 Task: Search for calendar events using specific parameters.
Action: Mouse moved to (22, 60)
Screenshot: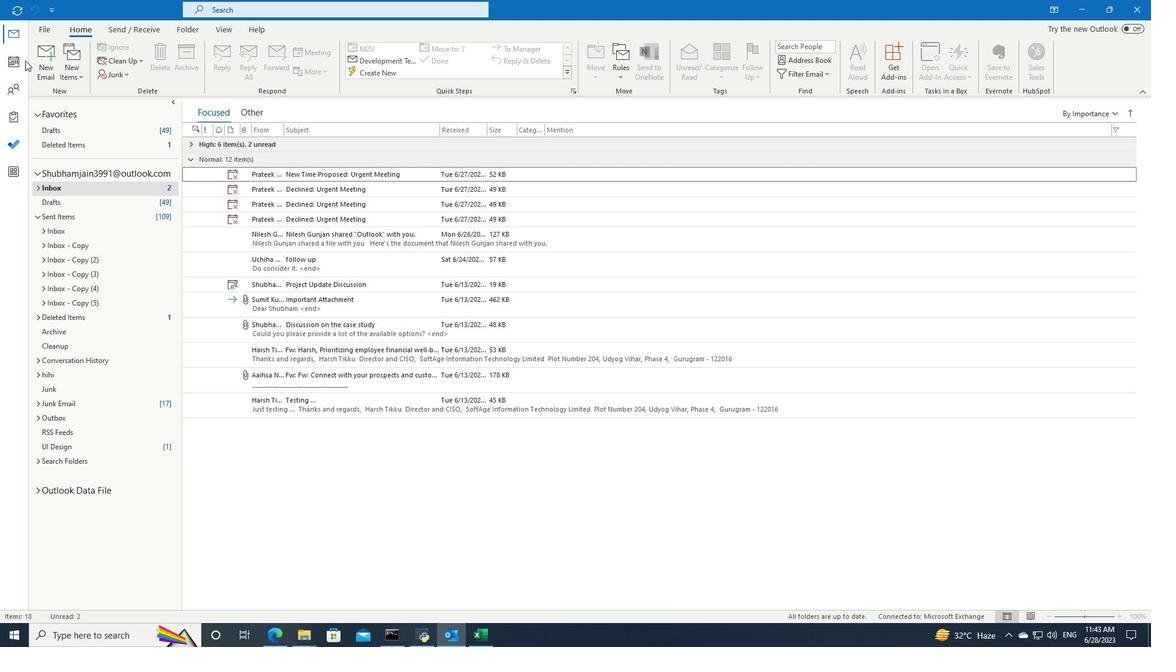 
Action: Mouse pressed left at (22, 60)
Screenshot: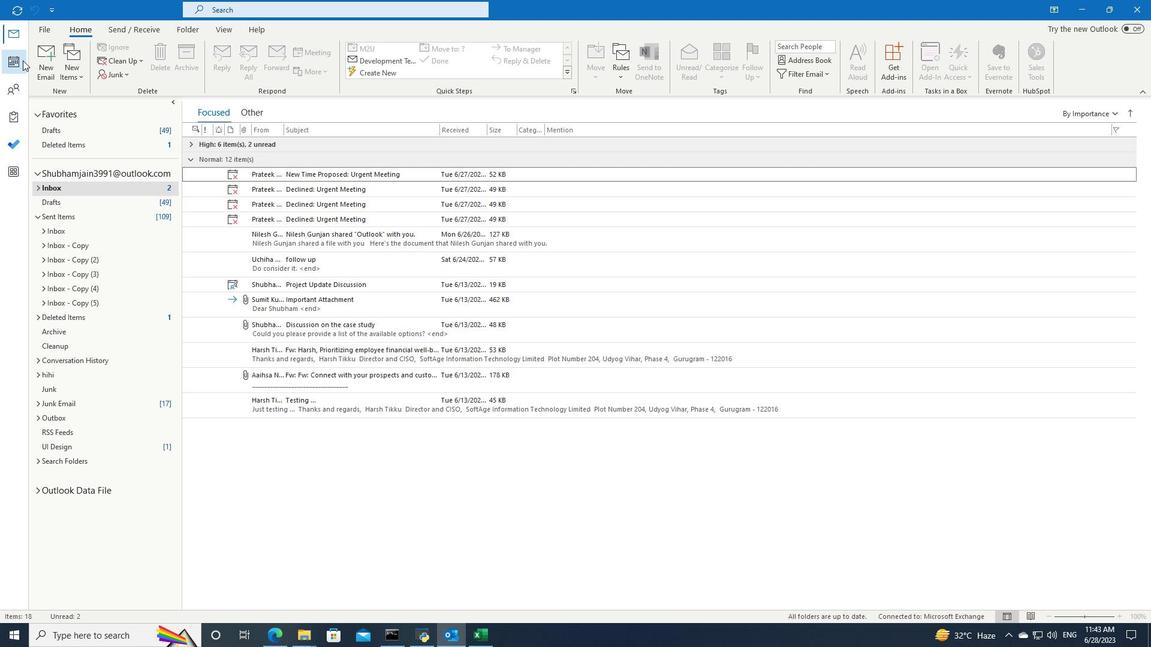 
Action: Mouse moved to (467, 12)
Screenshot: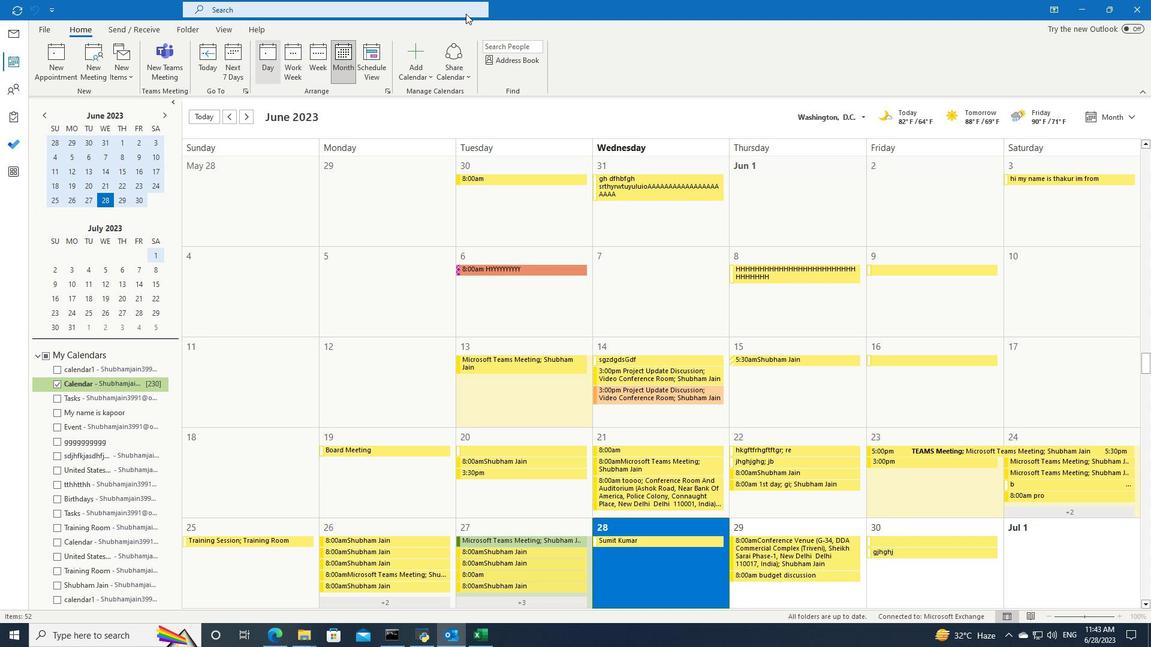
Action: Mouse pressed left at (467, 12)
Screenshot: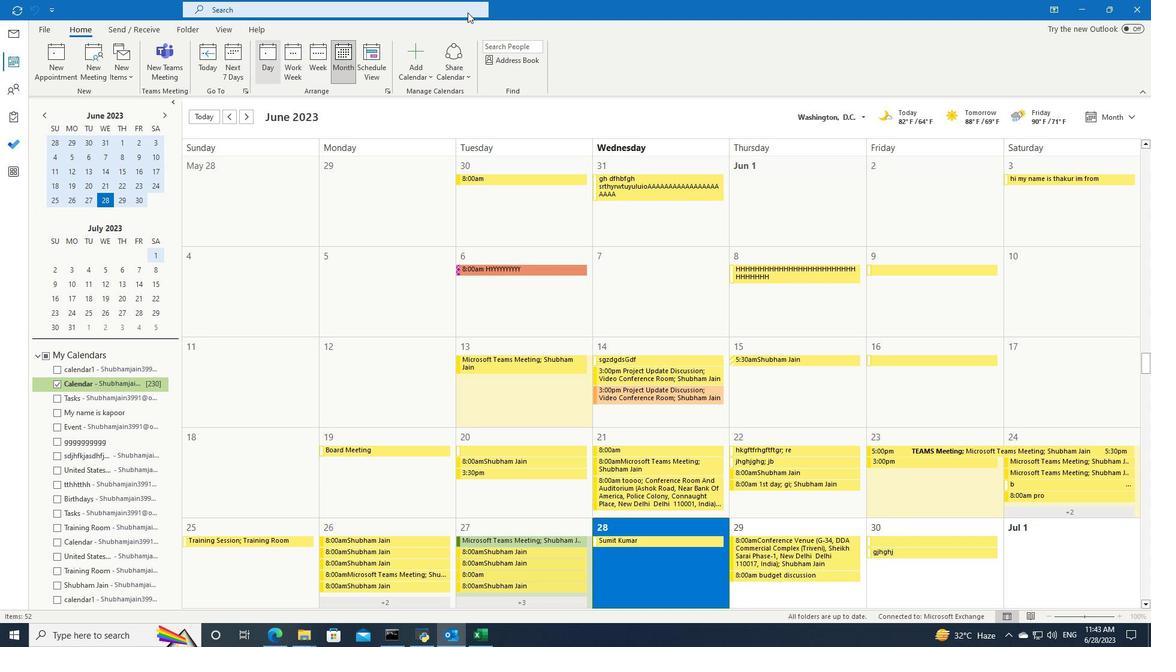 
Action: Mouse pressed left at (467, 12)
Screenshot: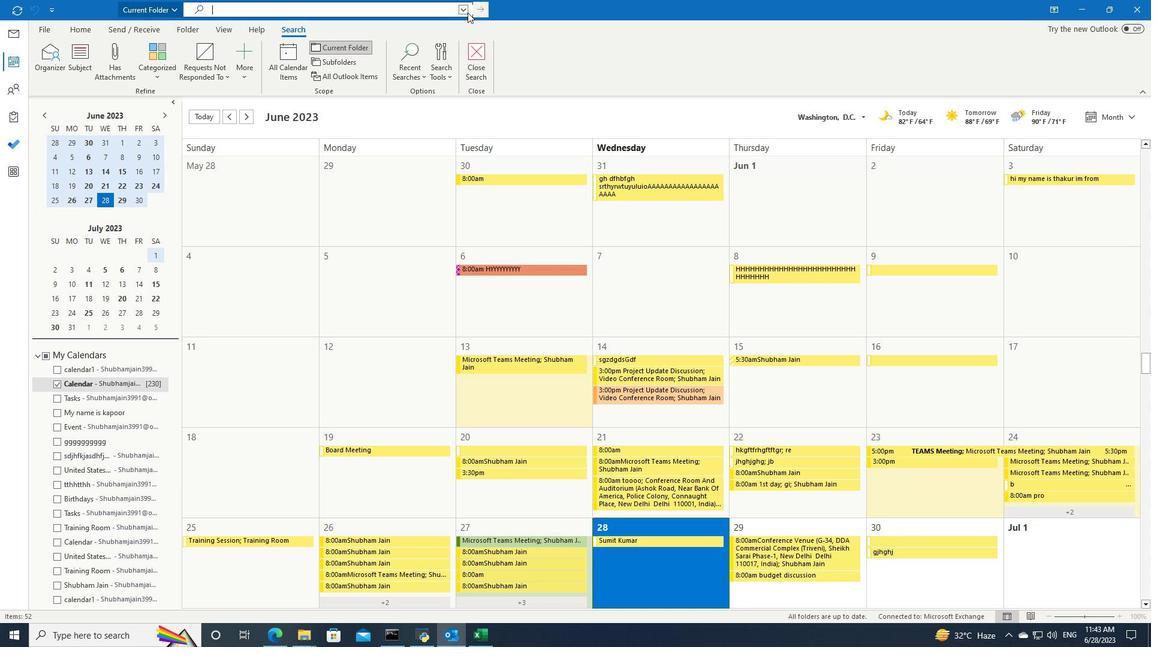 
Action: Mouse moved to (470, 29)
Screenshot: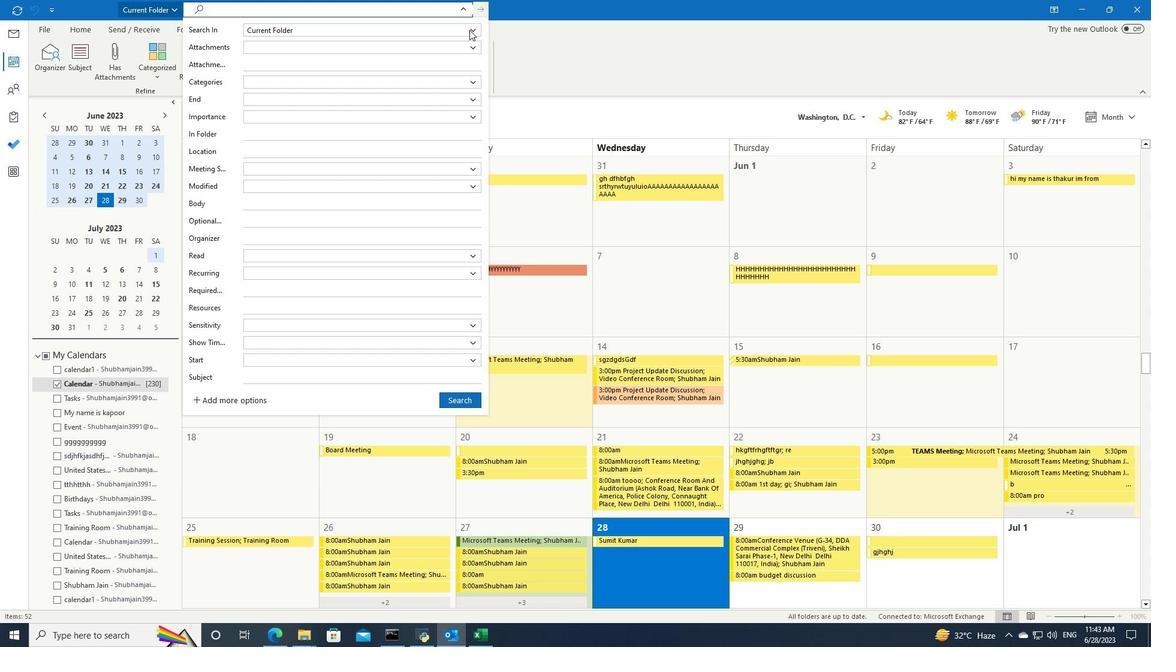 
Action: Mouse pressed left at (470, 29)
Screenshot: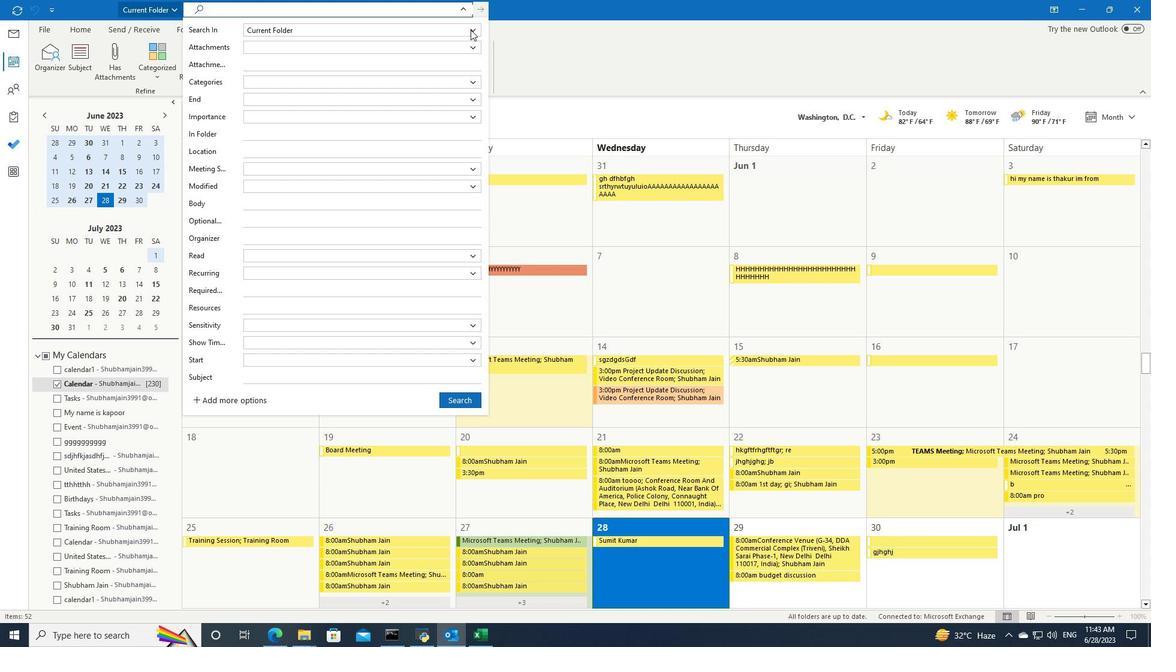 
Action: Mouse moved to (442, 68)
Screenshot: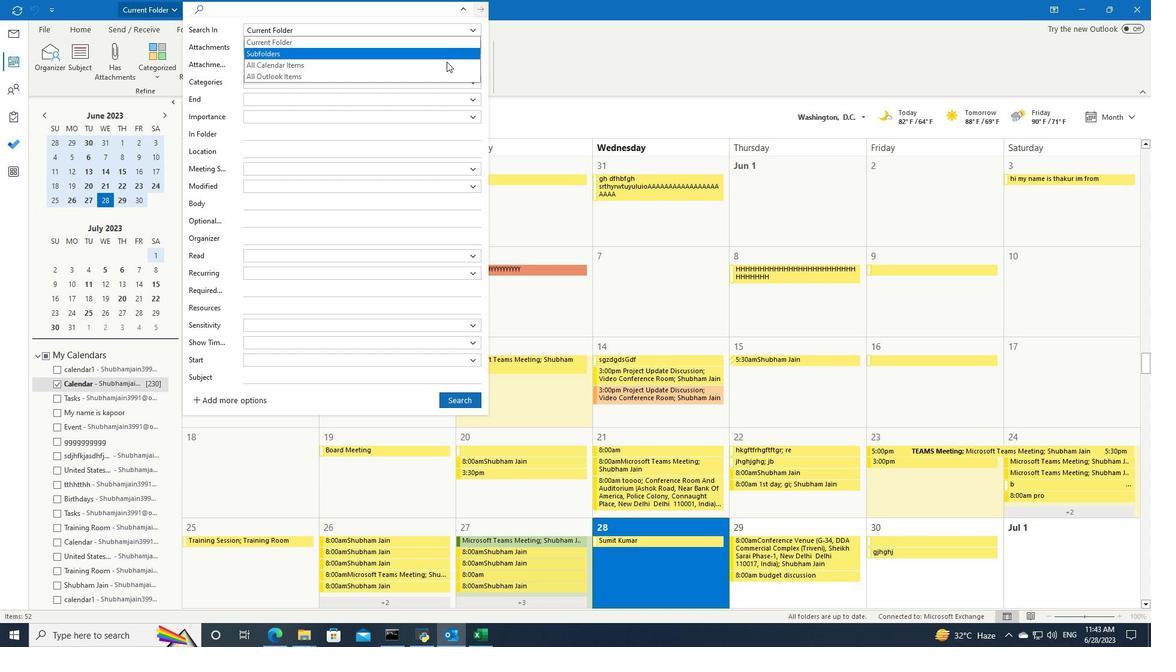 
Action: Mouse pressed left at (442, 68)
Screenshot: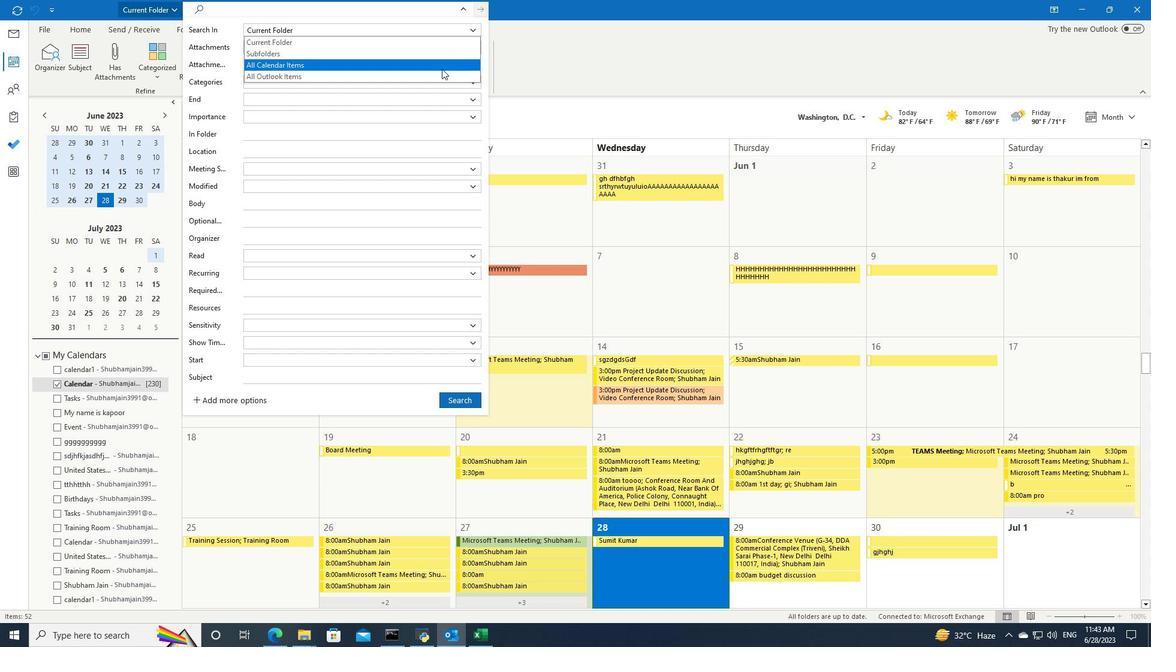
Action: Mouse moved to (463, 12)
Screenshot: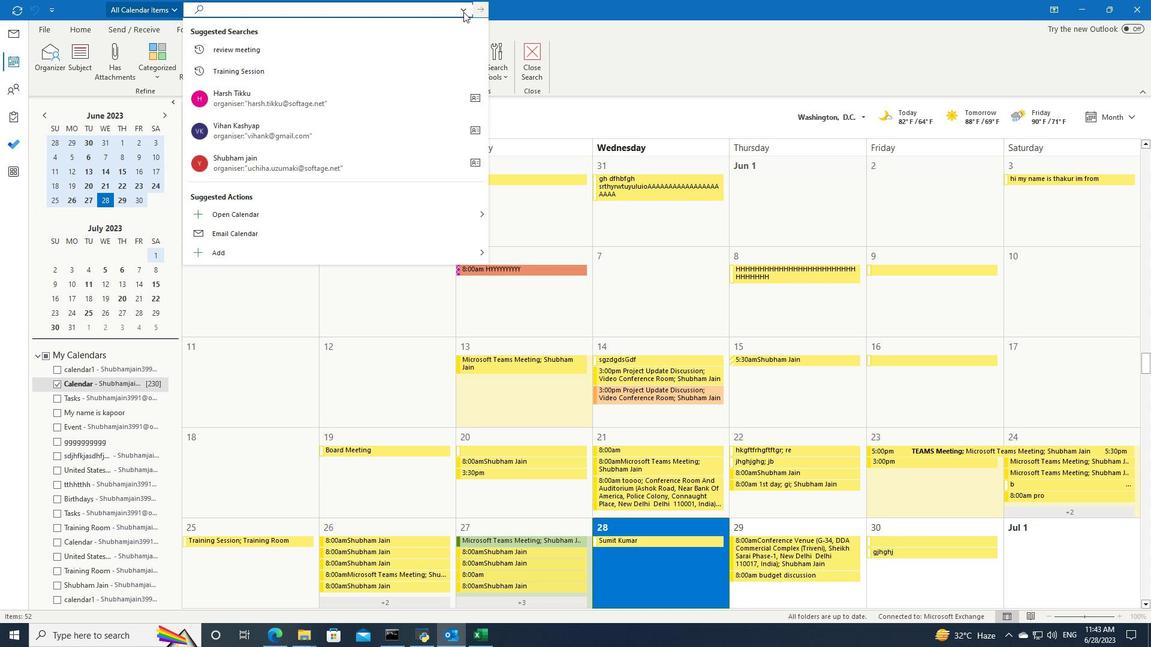 
Action: Mouse pressed left at (463, 12)
Screenshot: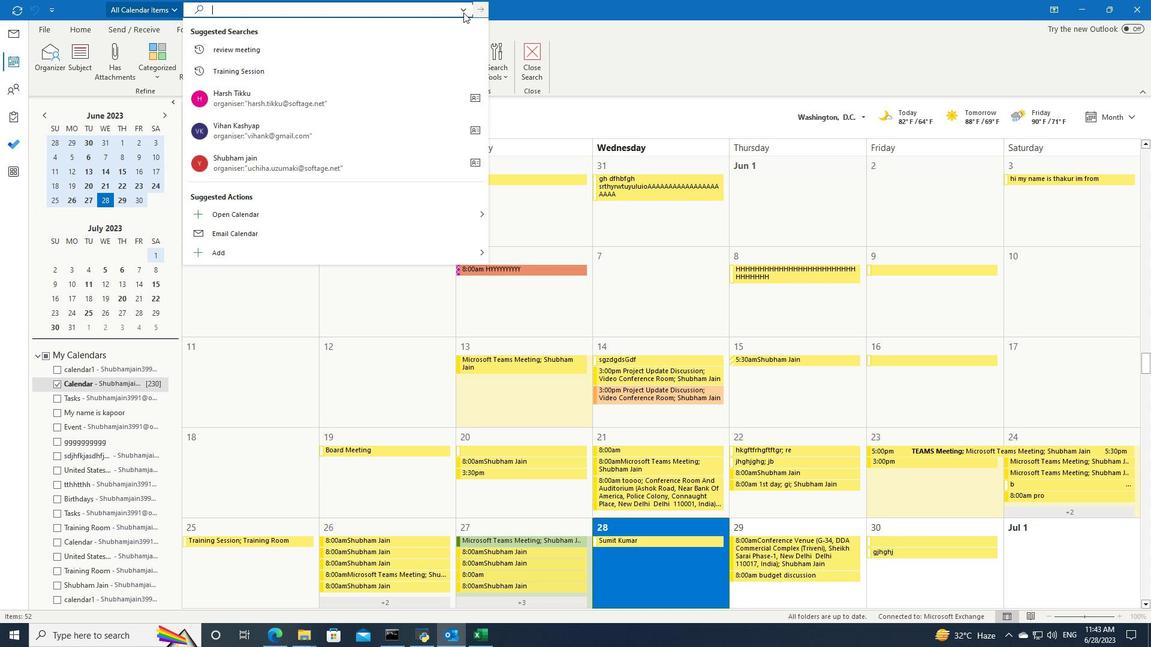 
Action: Mouse moved to (471, 359)
Screenshot: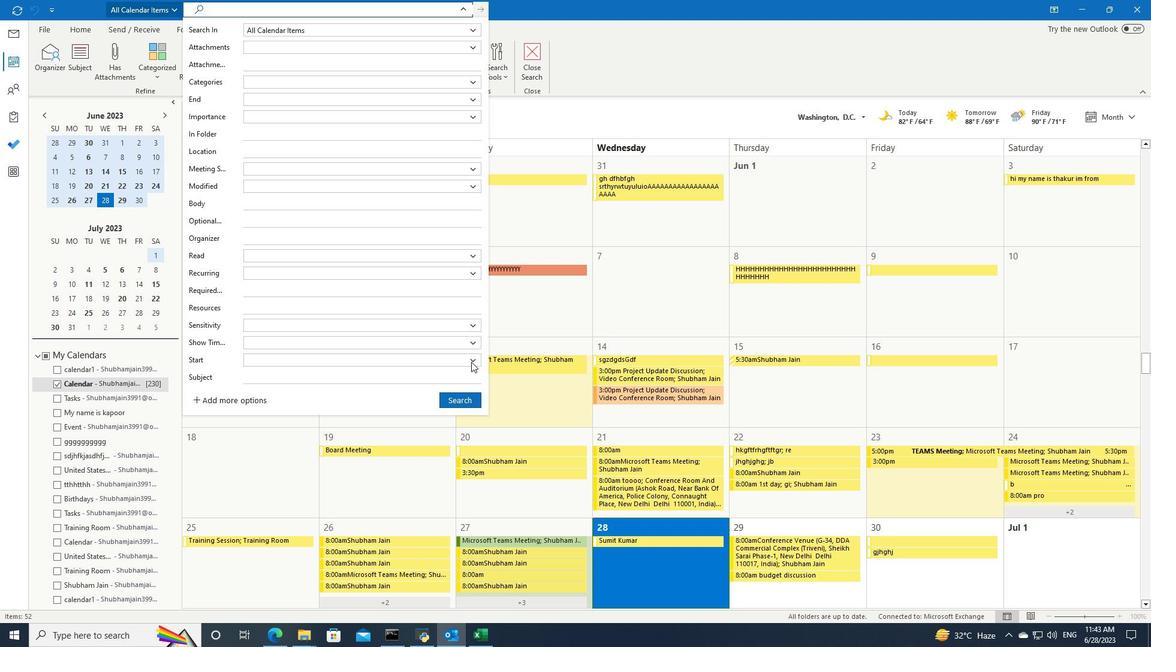 
Action: Mouse pressed left at (471, 359)
Screenshot: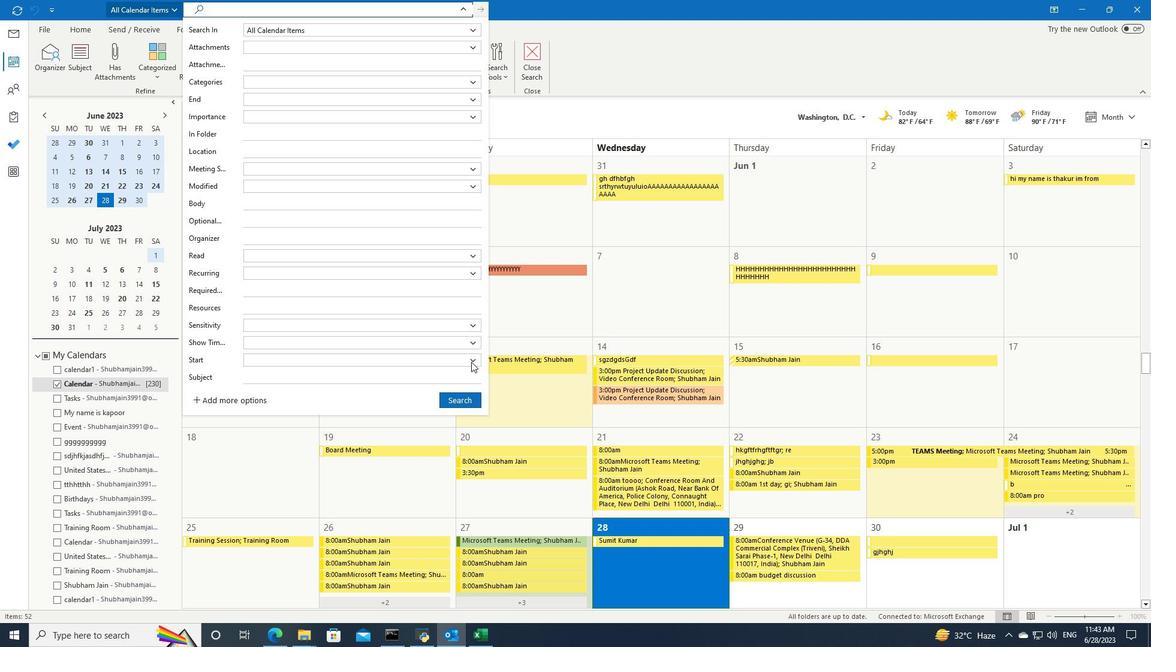 
Action: Mouse moved to (445, 385)
Screenshot: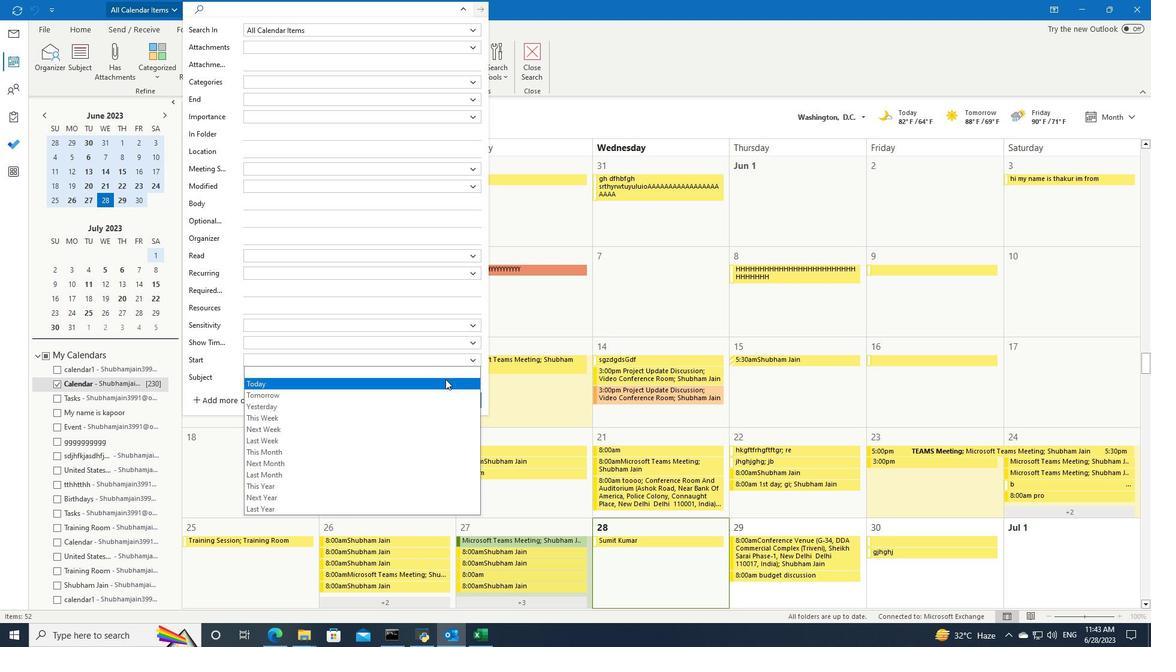 
Action: Mouse pressed left at (445, 385)
Screenshot: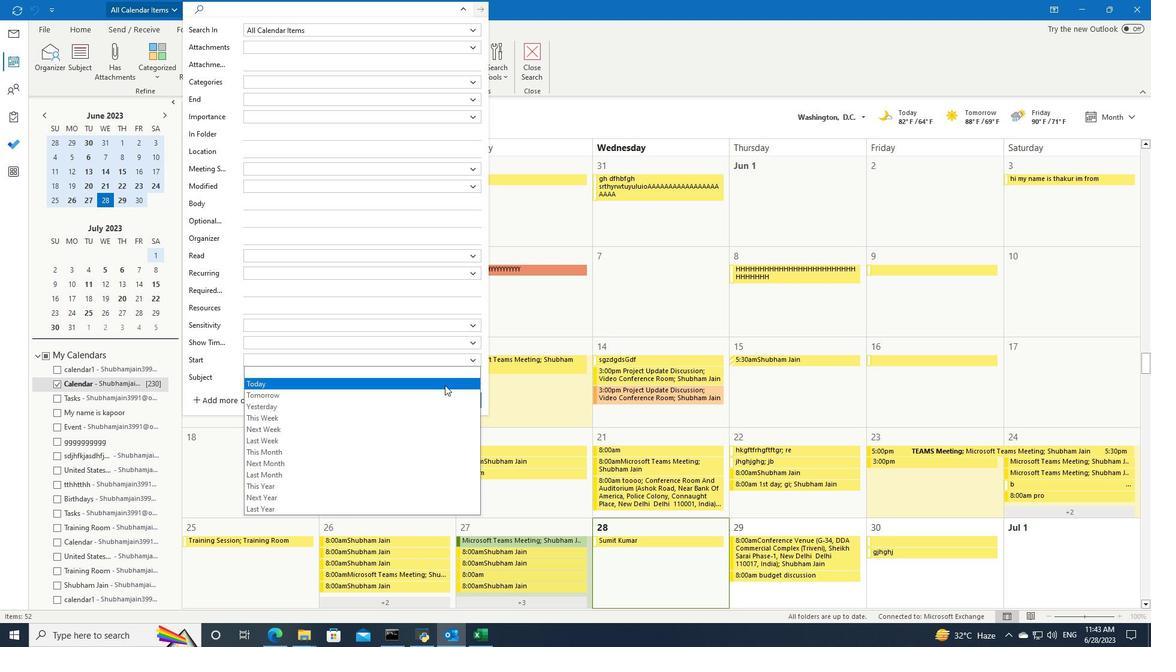 
Action: Mouse moved to (459, 397)
Screenshot: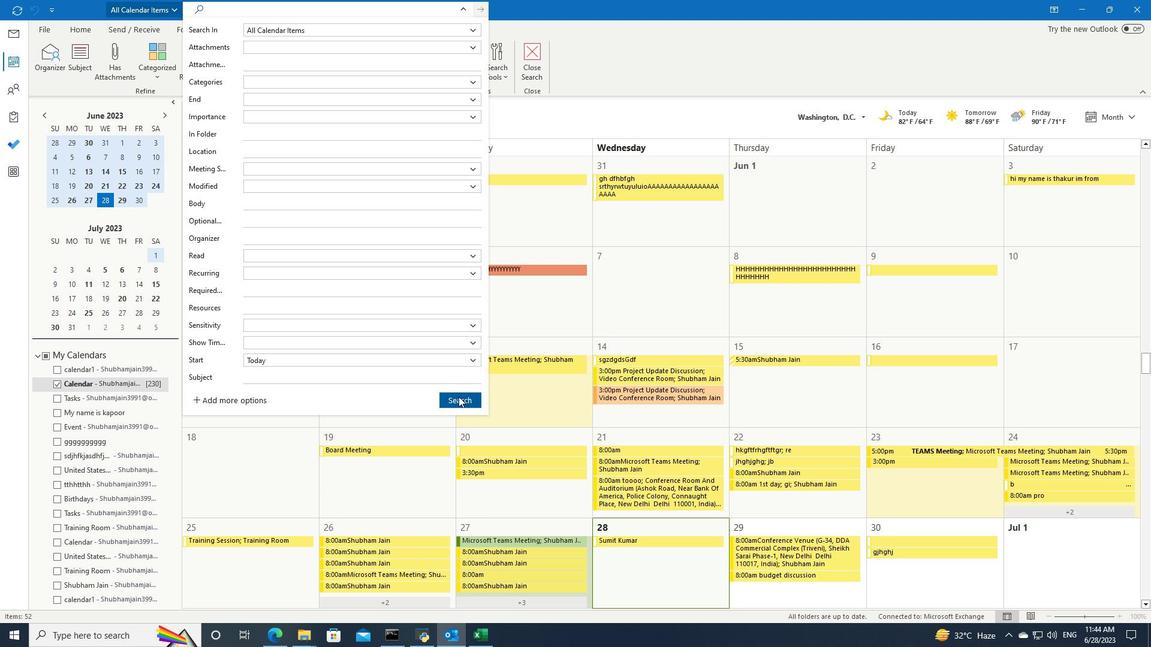 
Action: Mouse pressed left at (459, 397)
Screenshot: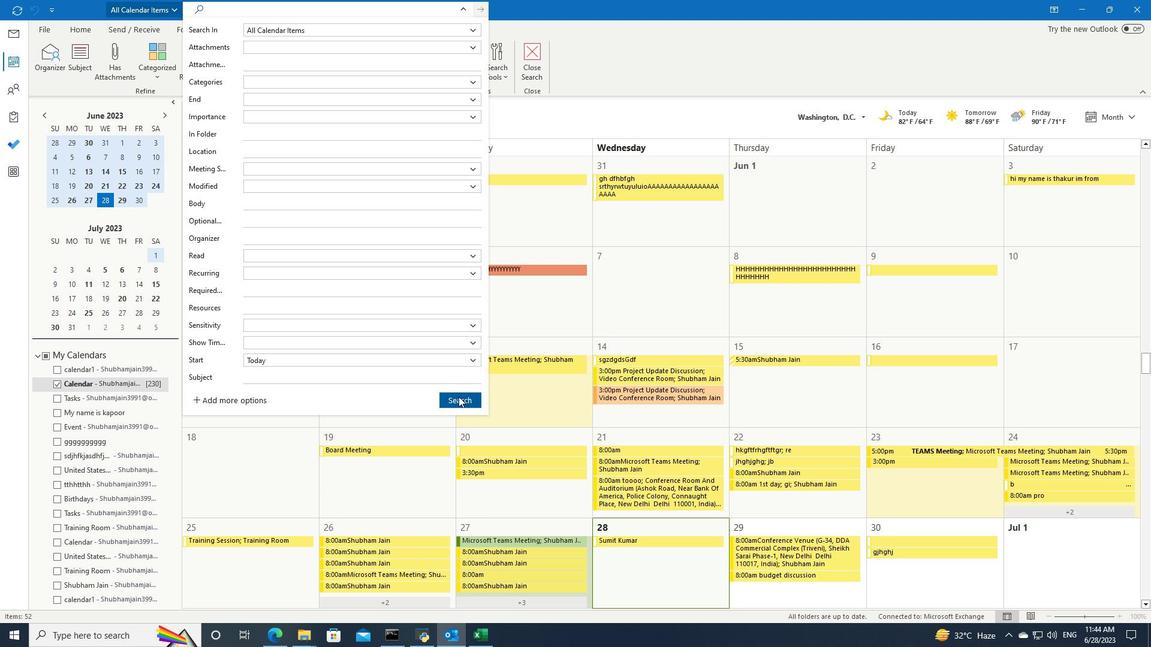 
